 Task: Plan a strategic planning session with department heads for the 17th at 10 AM to 10:30 AM.
Action: Mouse moved to (34, 68)
Screenshot: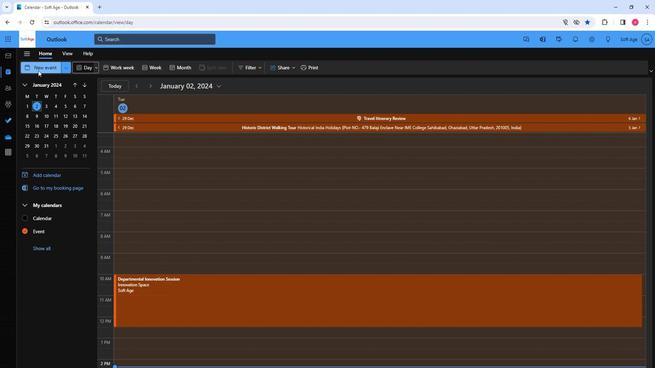 
Action: Mouse pressed left at (34, 68)
Screenshot: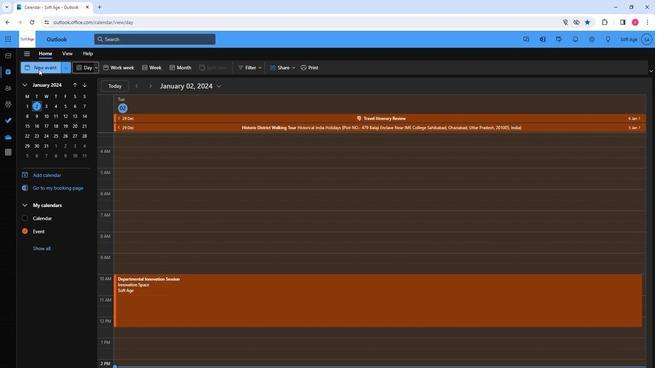 
Action: Mouse moved to (166, 109)
Screenshot: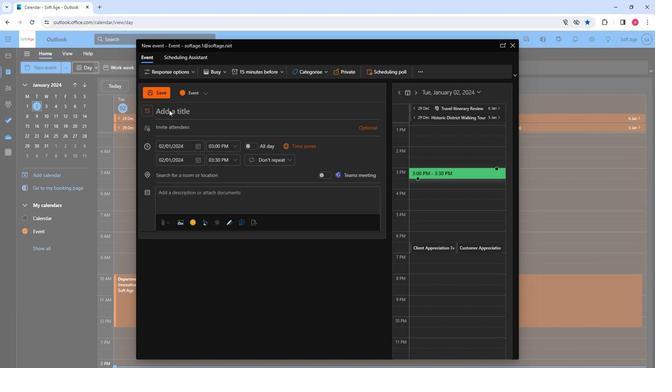 
Action: Mouse pressed left at (166, 109)
Screenshot: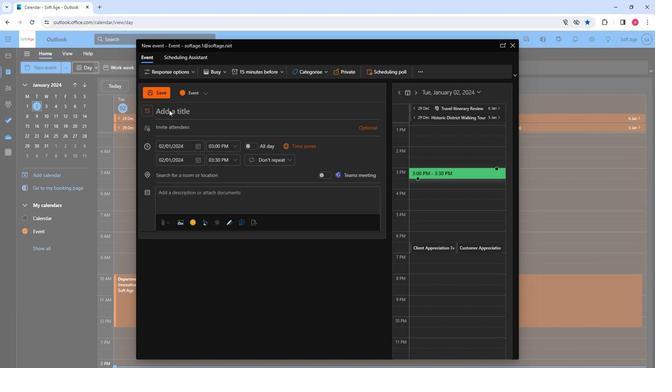 
Action: Key pressed <Key.shift>Strategic<Key.space><Key.shift>Planning<Key.space><Key.shift><Key.shift><Key.shift><Key.shift><Key.shift><Key.shift><Key.shift><Key.shift><Key.shift><Key.shift><Key.shift>Session
Screenshot: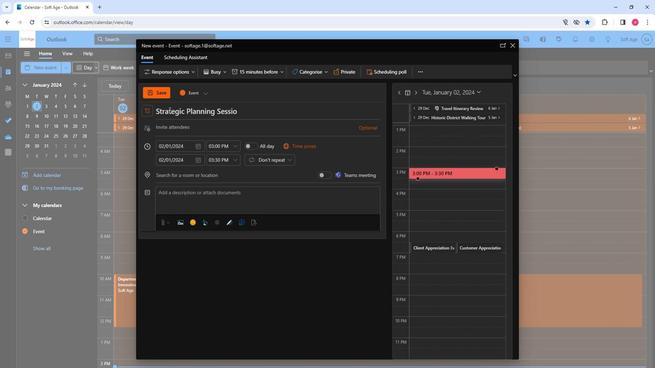 
Action: Mouse moved to (188, 129)
Screenshot: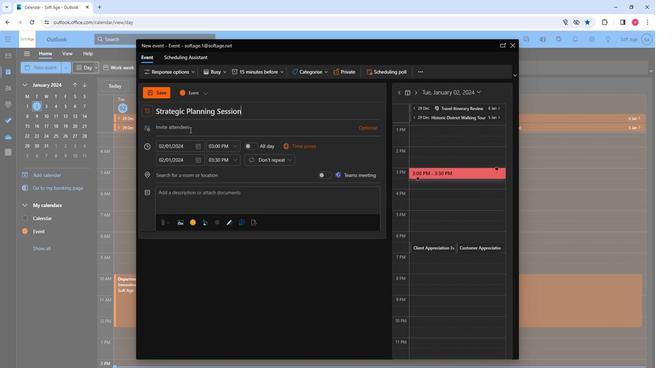 
Action: Mouse pressed left at (188, 129)
Screenshot: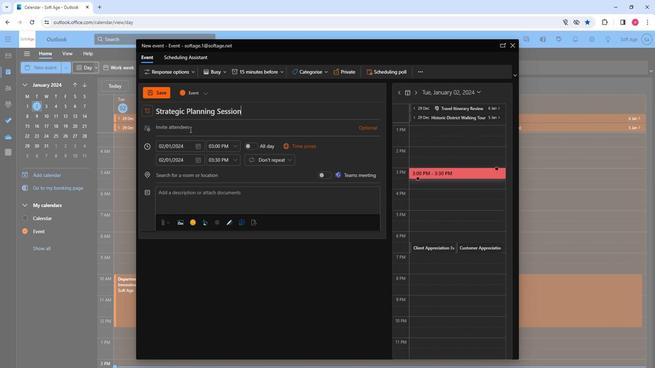 
Action: Mouse moved to (188, 129)
Screenshot: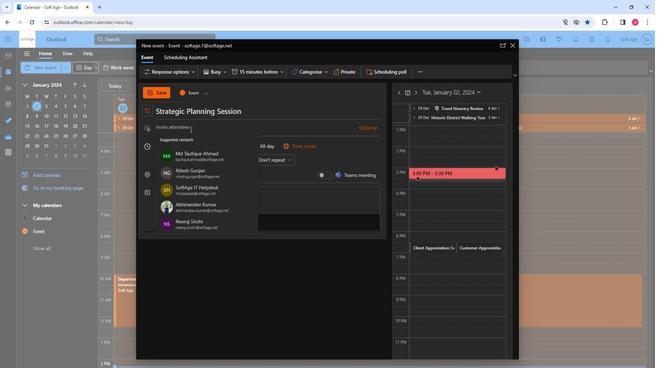 
Action: Key pressed s
Screenshot: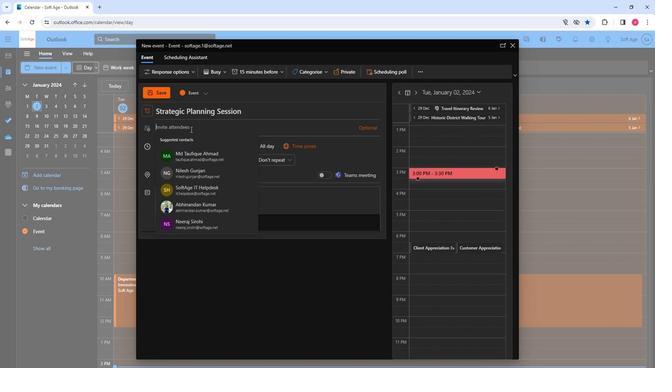 
Action: Mouse moved to (186, 161)
Screenshot: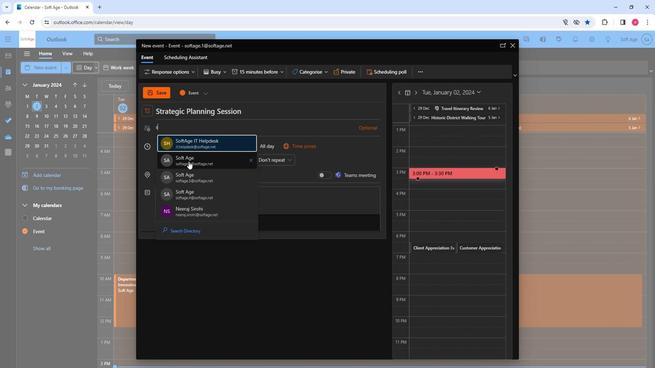 
Action: Mouse pressed left at (186, 161)
Screenshot: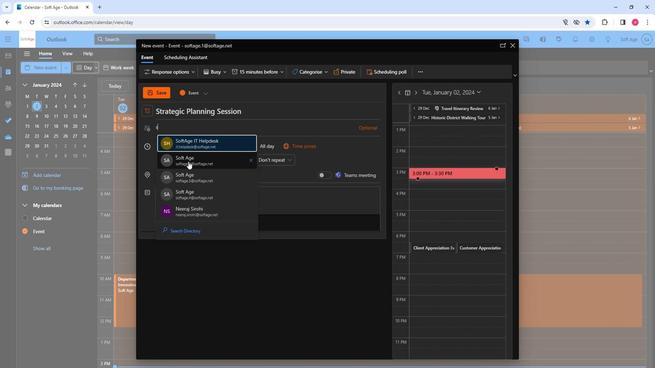 
Action: Key pressed so
Screenshot: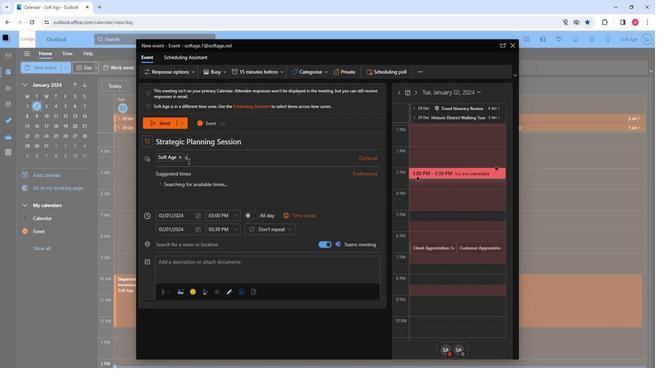 
Action: Mouse moved to (213, 208)
Screenshot: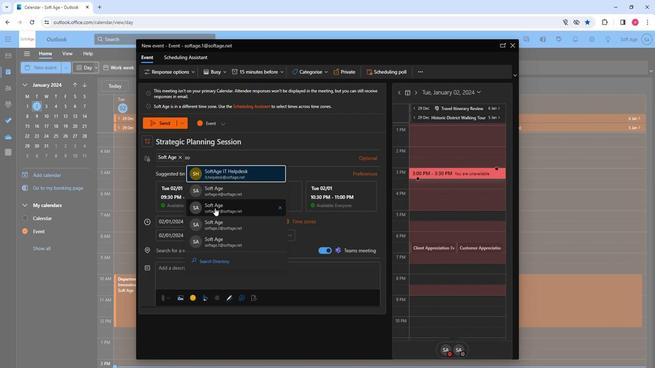 
Action: Mouse pressed left at (213, 208)
Screenshot: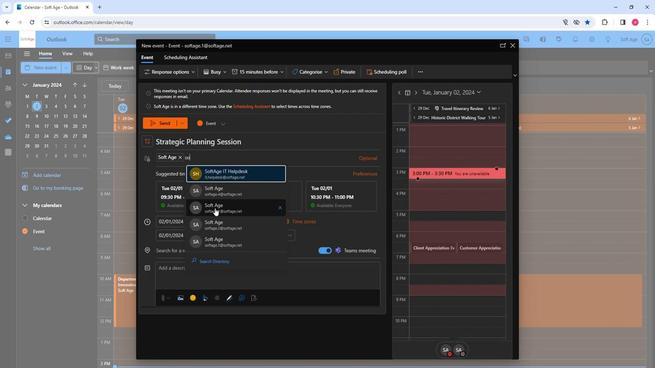 
Action: Key pressed so
Screenshot: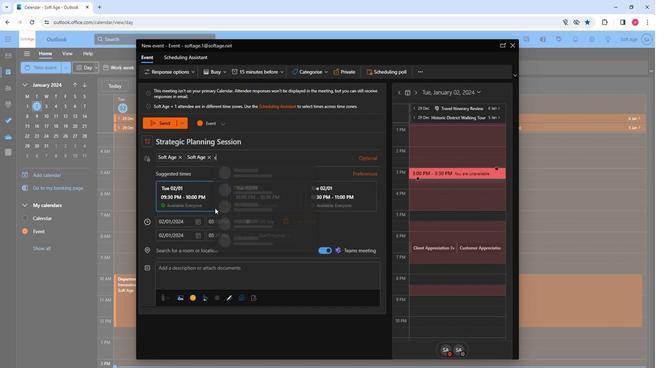
Action: Mouse moved to (243, 228)
Screenshot: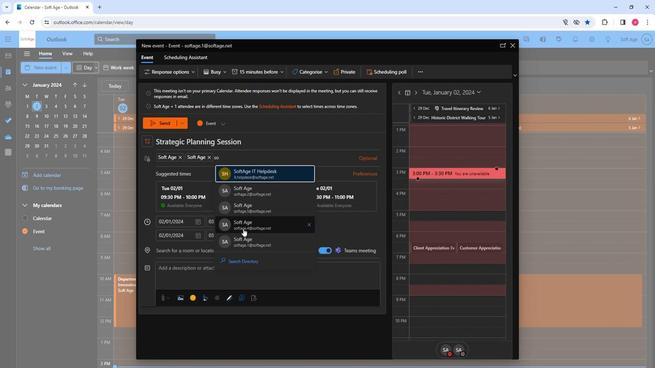 
Action: Mouse pressed left at (243, 228)
Screenshot: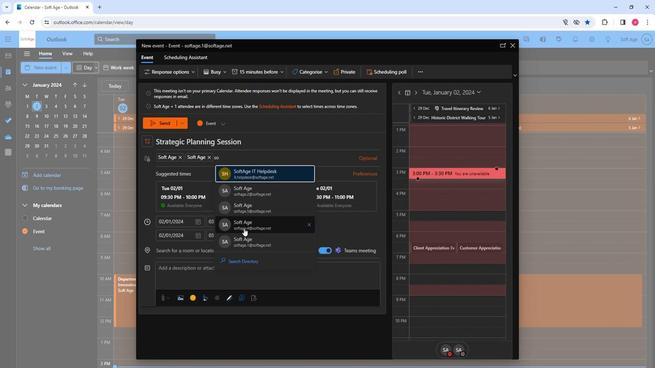 
Action: Key pressed so
Screenshot: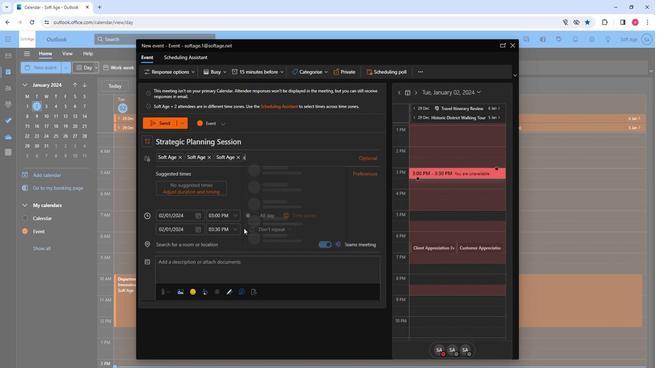 
Action: Mouse moved to (263, 238)
Screenshot: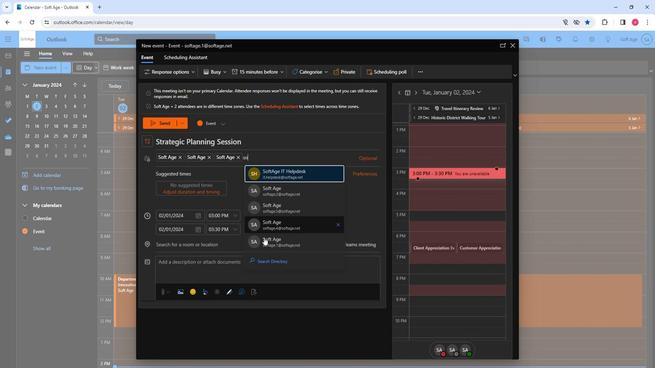 
Action: Mouse pressed left at (263, 238)
Screenshot: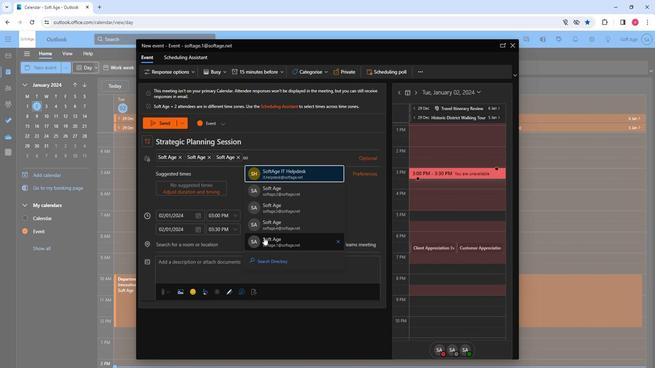 
Action: Mouse moved to (197, 216)
Screenshot: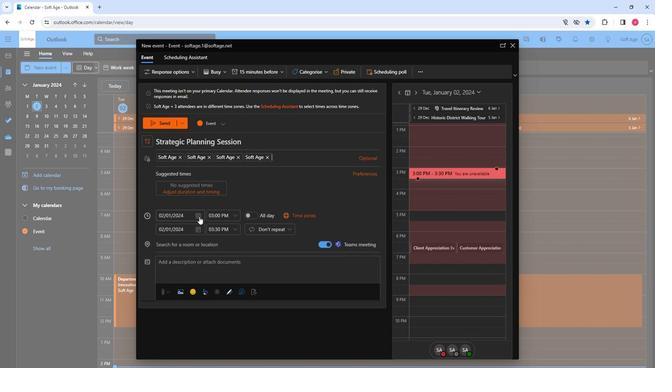 
Action: Mouse pressed left at (197, 216)
Screenshot: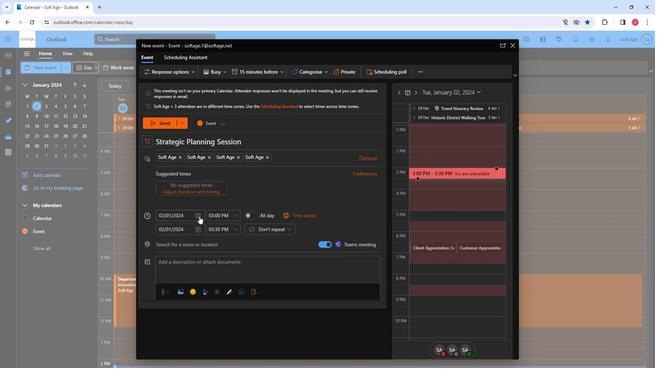 
Action: Mouse moved to (181, 272)
Screenshot: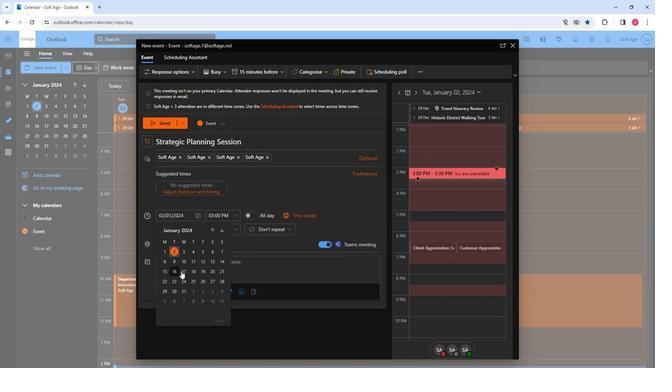 
Action: Mouse pressed left at (181, 272)
Screenshot: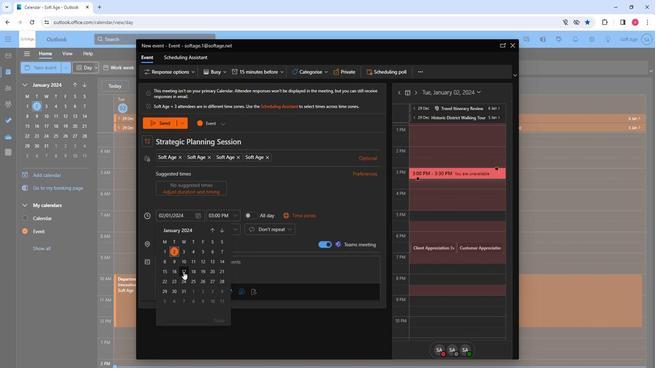 
Action: Mouse moved to (235, 217)
Screenshot: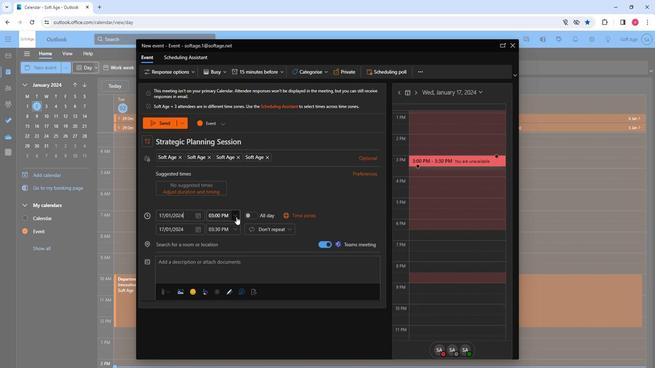 
Action: Mouse pressed left at (235, 217)
Screenshot: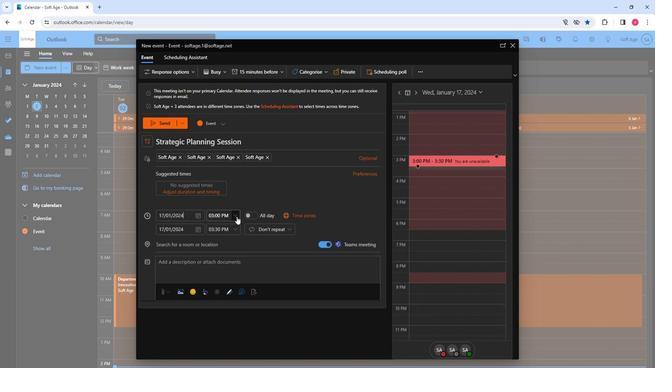 
Action: Mouse moved to (228, 247)
Screenshot: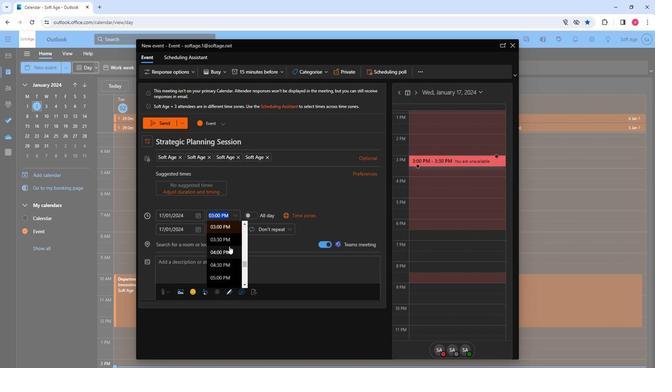 
Action: Mouse scrolled (228, 246) with delta (0, 0)
Screenshot: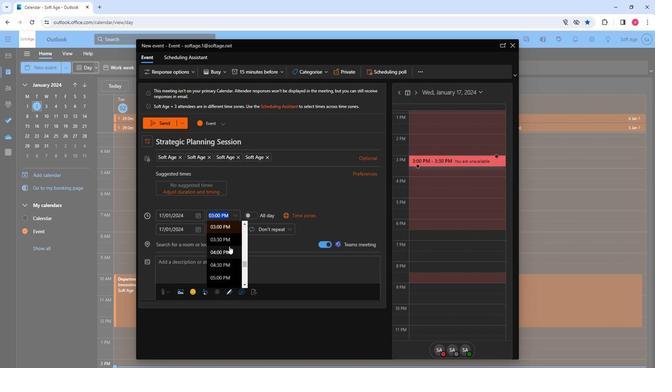 
Action: Mouse moved to (224, 260)
Screenshot: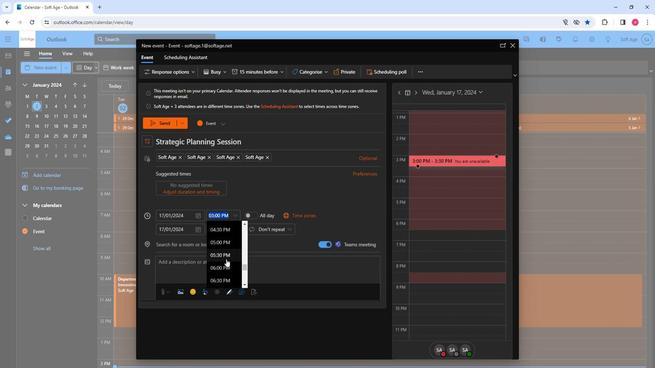
Action: Mouse scrolled (224, 259) with delta (0, 0)
Screenshot: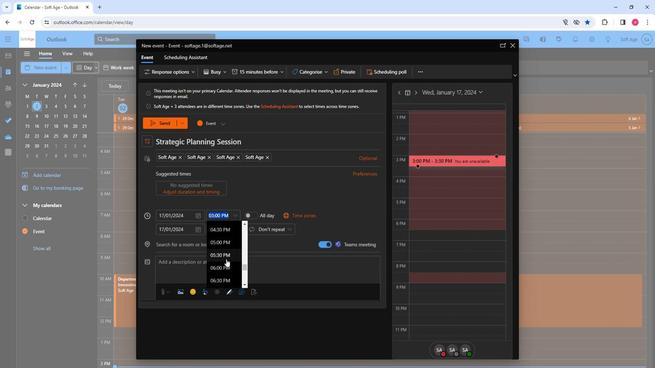 
Action: Mouse moved to (224, 260)
Screenshot: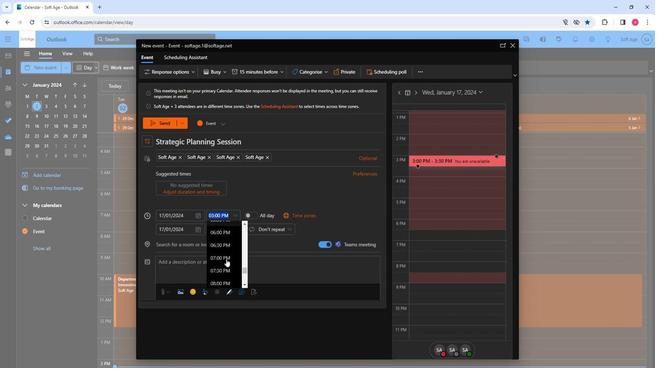 
Action: Mouse scrolled (224, 260) with delta (0, 0)
Screenshot: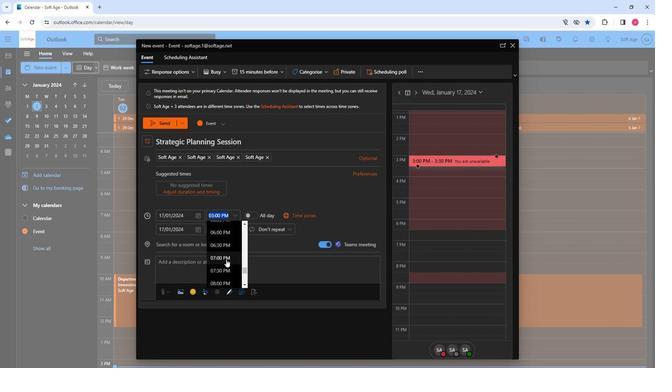 
Action: Mouse moved to (224, 260)
Screenshot: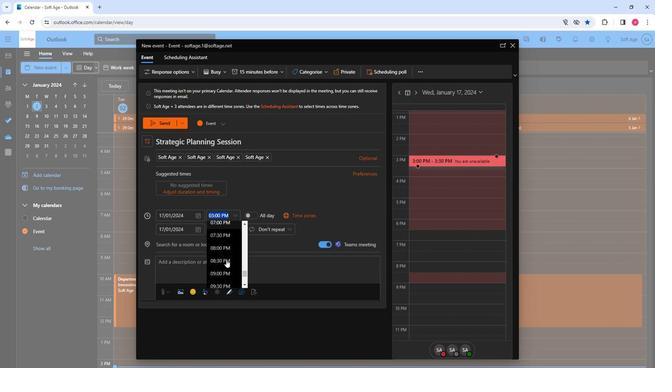
Action: Mouse scrolled (224, 260) with delta (0, 0)
Screenshot: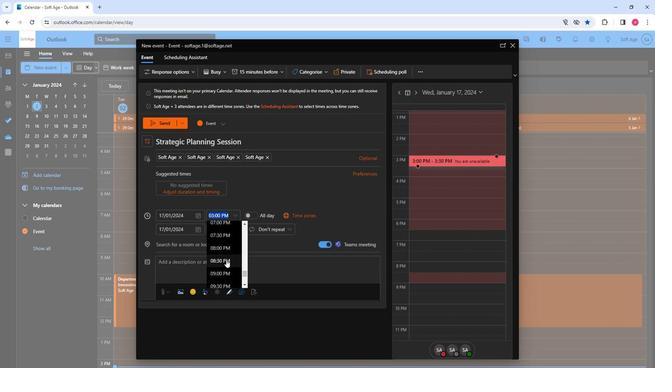 
Action: Mouse moved to (223, 264)
Screenshot: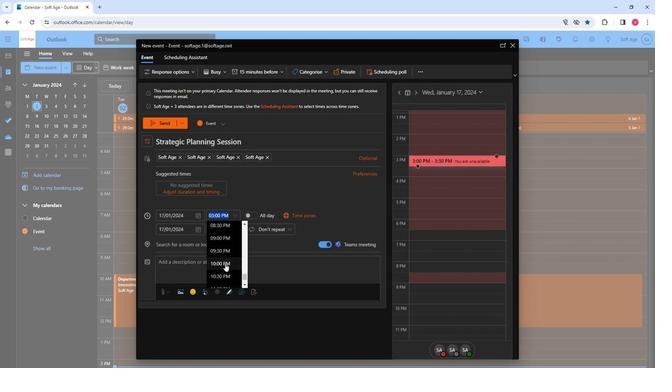 
Action: Mouse pressed left at (223, 264)
Screenshot: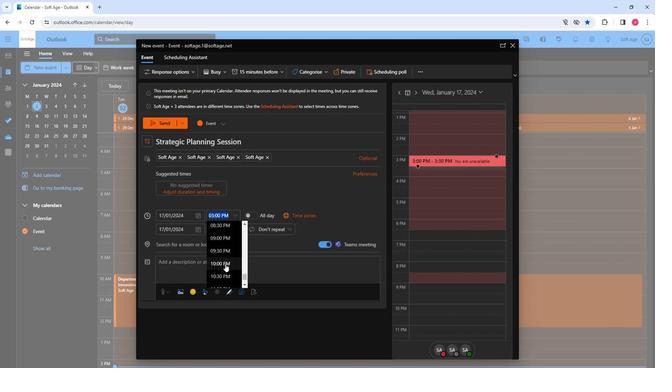
Action: Mouse moved to (237, 213)
Screenshot: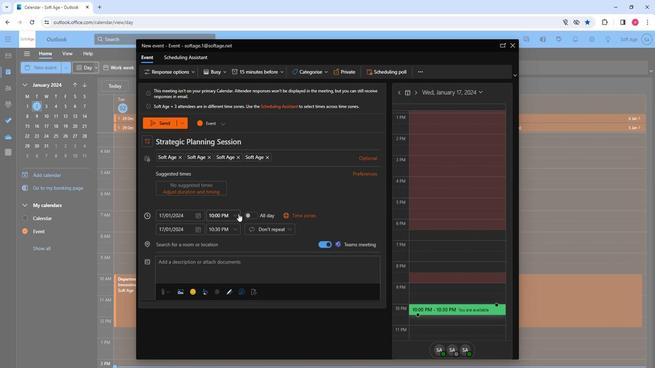 
Action: Mouse pressed left at (237, 213)
Screenshot: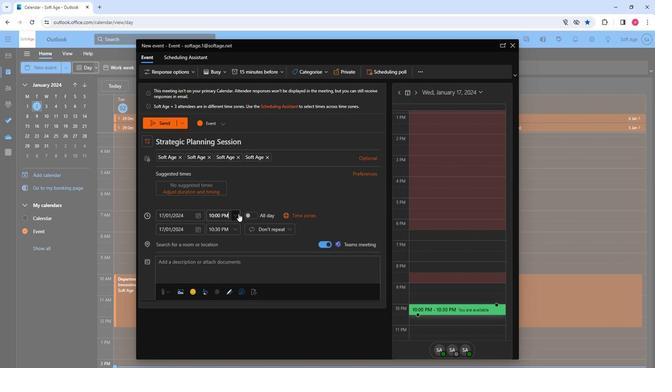 
Action: Mouse moved to (229, 251)
Screenshot: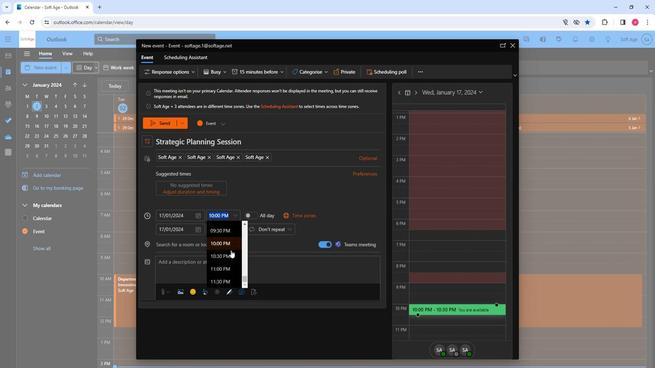 
Action: Mouse scrolled (229, 251) with delta (0, 0)
Screenshot: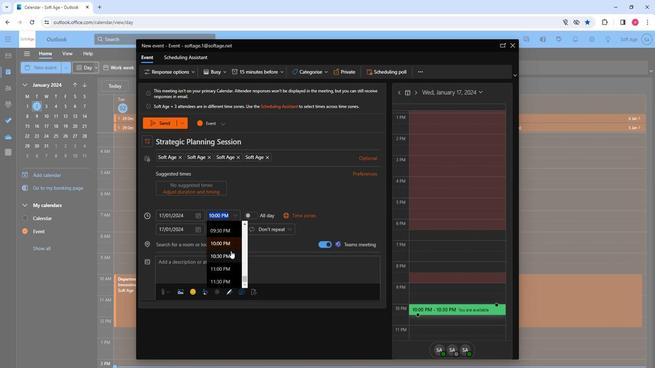 
Action: Mouse scrolled (229, 251) with delta (0, 0)
Screenshot: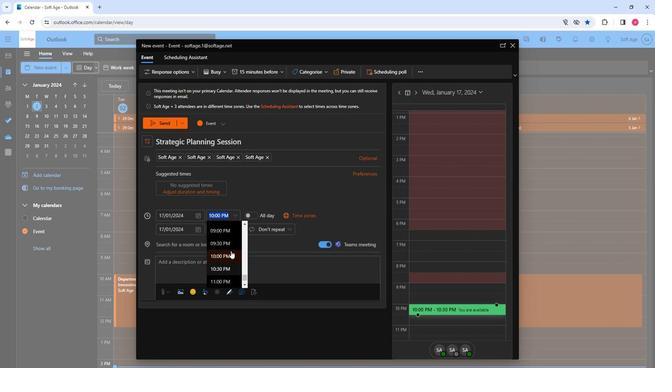 
Action: Mouse scrolled (229, 251) with delta (0, 0)
Screenshot: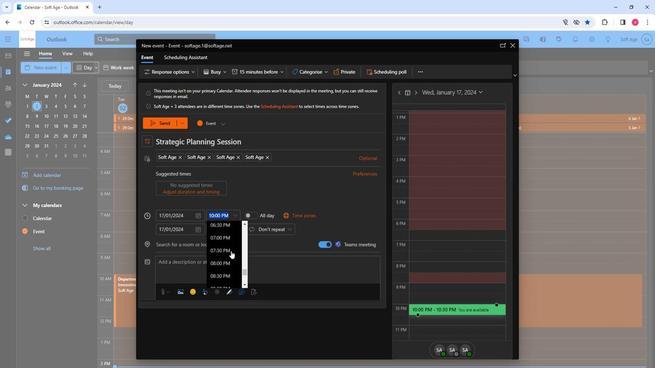 
Action: Mouse scrolled (229, 251) with delta (0, 0)
Screenshot: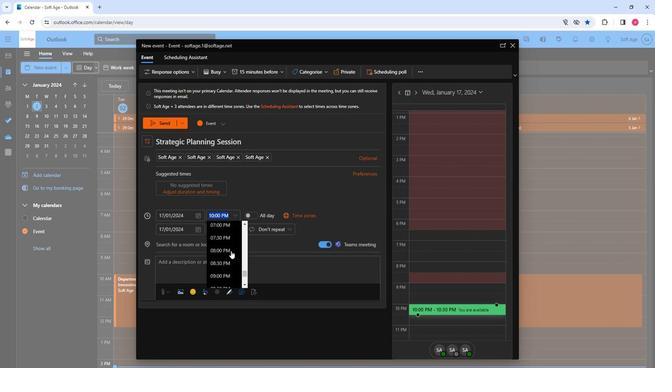 
Action: Mouse scrolled (229, 251) with delta (0, 0)
Screenshot: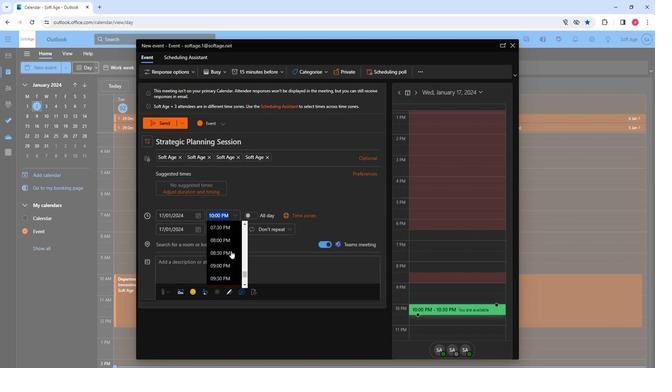 
Action: Mouse scrolled (229, 251) with delta (0, 0)
Screenshot: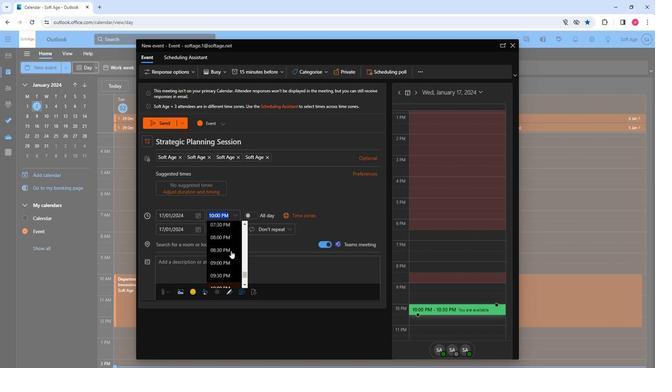 
Action: Mouse scrolled (229, 251) with delta (0, 0)
Screenshot: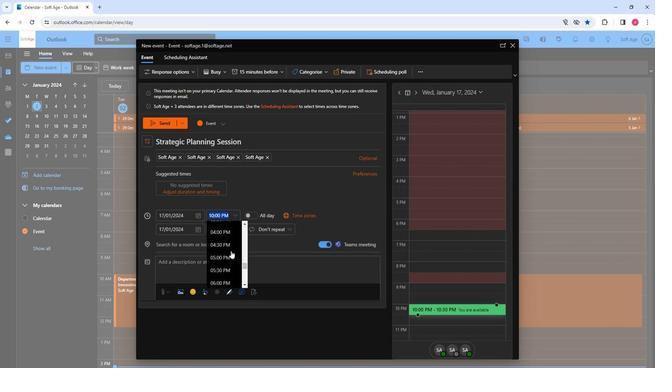 
Action: Mouse scrolled (229, 251) with delta (0, 0)
Screenshot: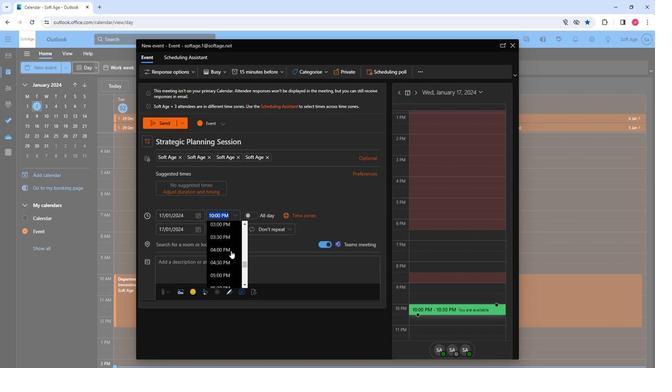 
Action: Mouse scrolled (229, 251) with delta (0, 0)
Screenshot: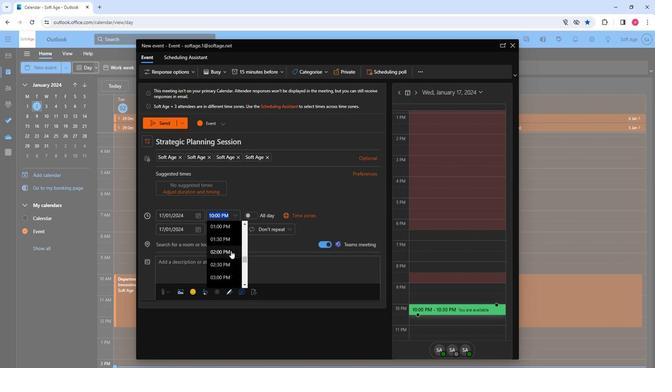 
Action: Mouse moved to (226, 242)
Screenshot: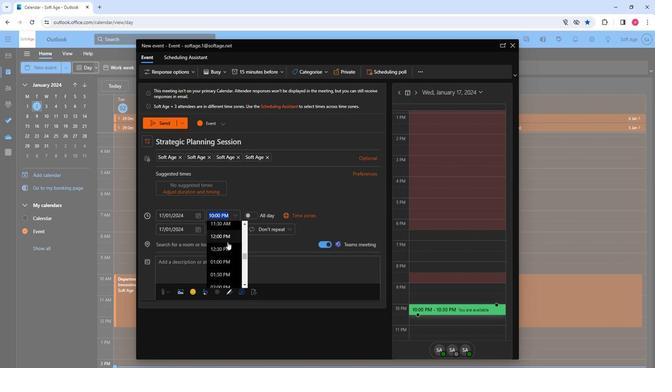 
Action: Mouse scrolled (226, 243) with delta (0, 0)
Screenshot: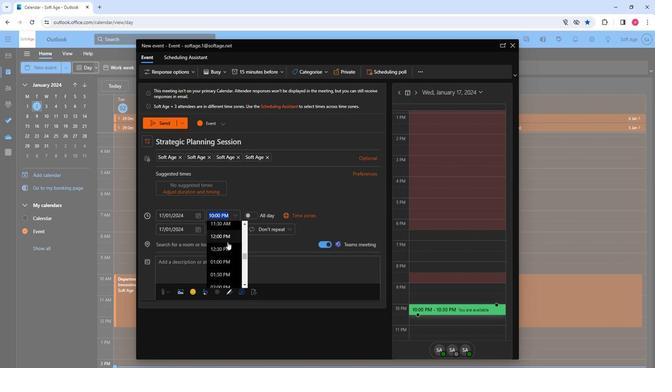 
Action: Mouse moved to (229, 247)
Screenshot: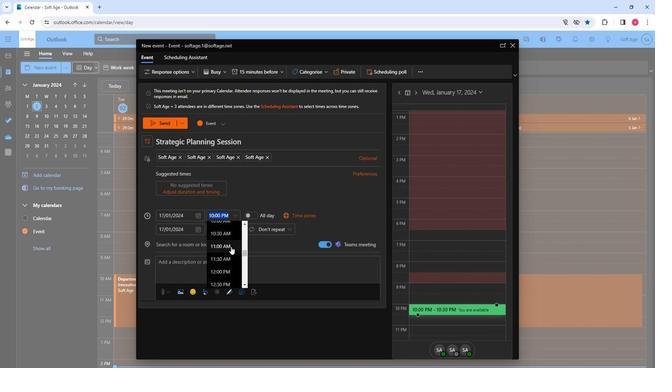 
Action: Mouse scrolled (229, 247) with delta (0, 0)
Screenshot: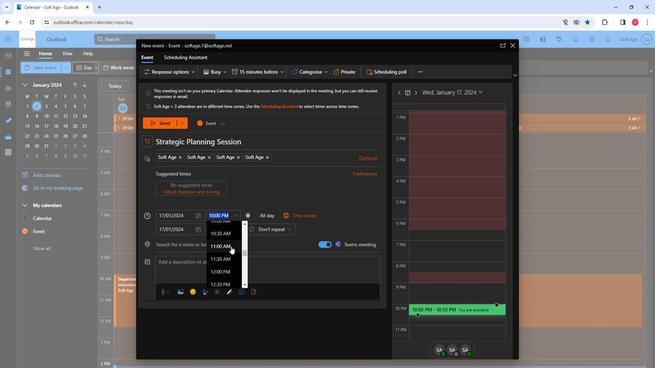 
Action: Mouse moved to (224, 255)
Screenshot: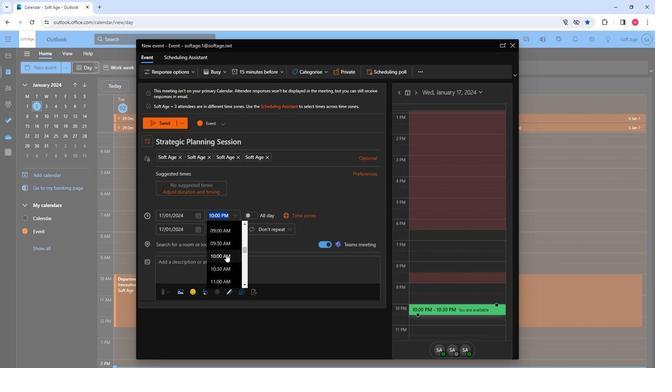 
Action: Mouse pressed left at (224, 255)
Screenshot: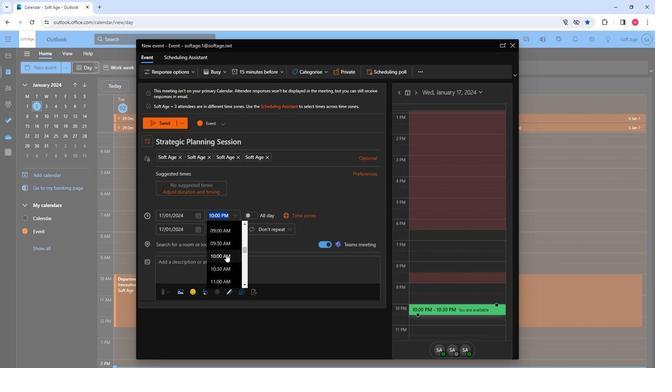 
Action: Mouse moved to (189, 247)
Screenshot: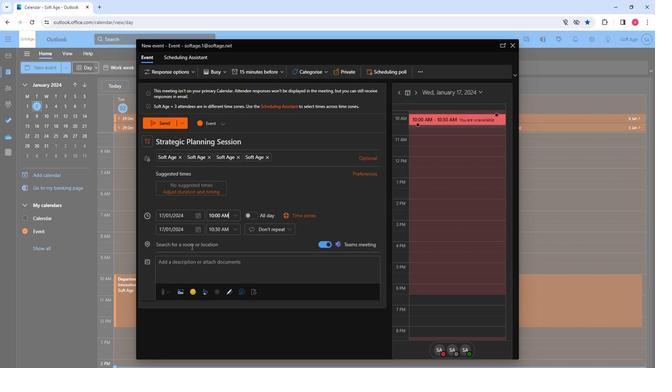 
Action: Mouse pressed left at (189, 247)
Screenshot: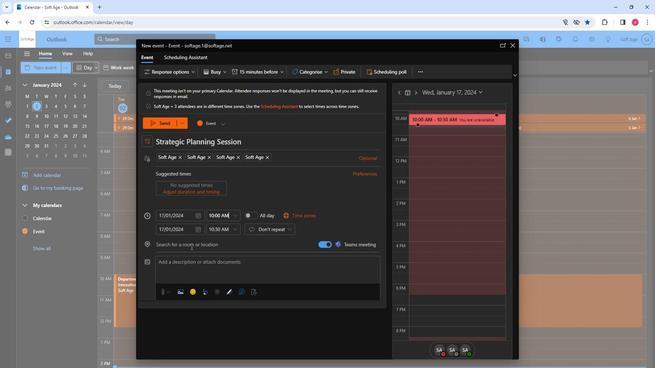 
Action: Key pressed dem
Screenshot: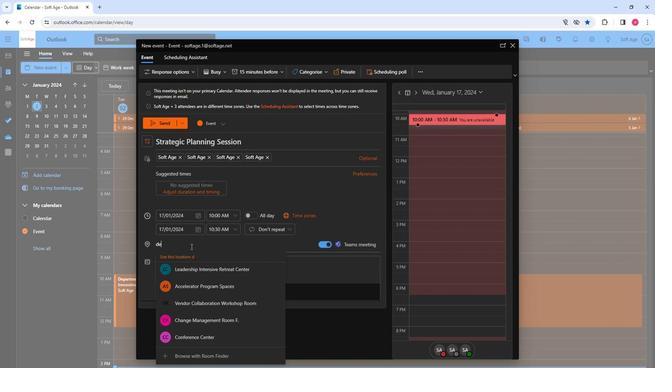 
Action: Mouse moved to (184, 251)
Screenshot: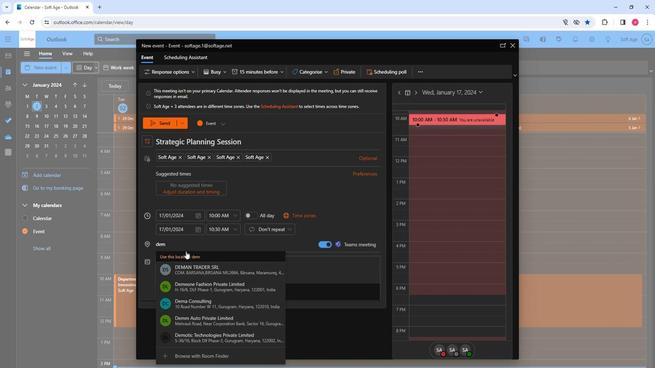 
Action: Key pressed <Key.backspace><Key.backspace><Key.backspace><Key.backspace><Key.backspace>d
Screenshot: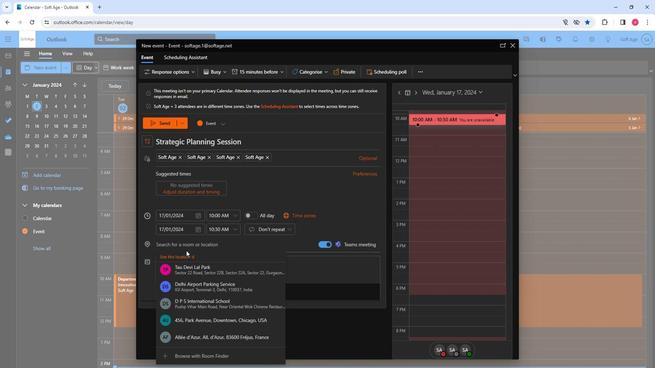 
Action: Mouse moved to (184, 251)
Screenshot: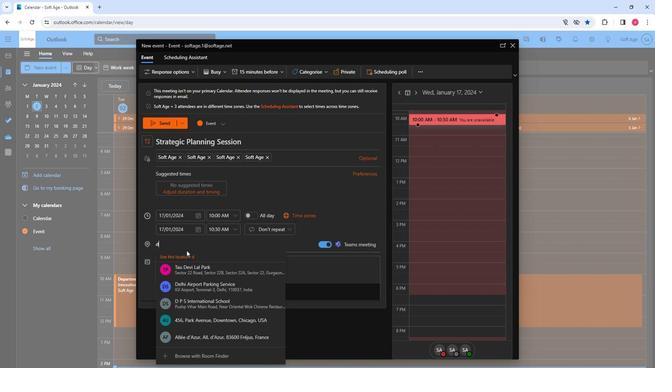 
Action: Key pressed l
Screenshot: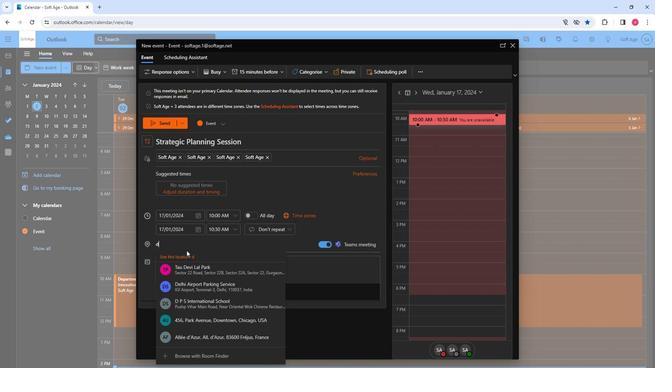 
Action: Mouse moved to (185, 251)
Screenshot: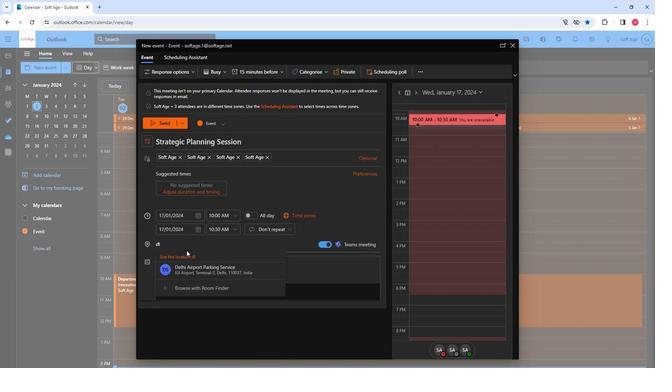 
Action: Key pressed <Key.backspace>
Screenshot: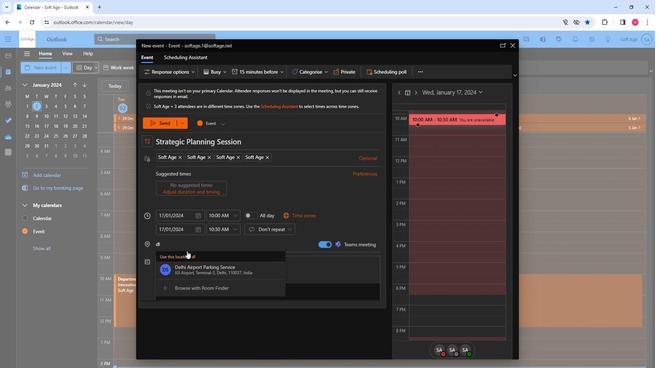 
Action: Mouse moved to (195, 320)
Screenshot: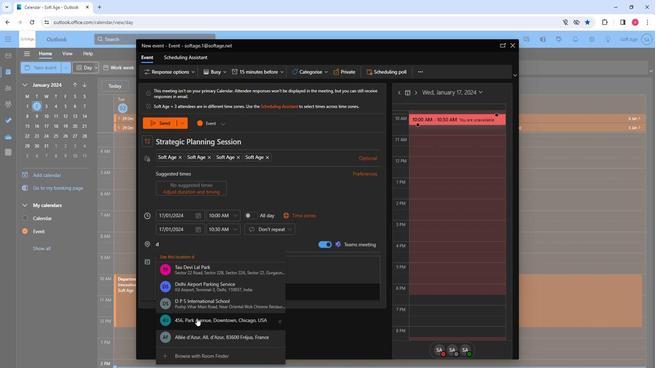 
Action: Mouse pressed left at (195, 320)
Screenshot: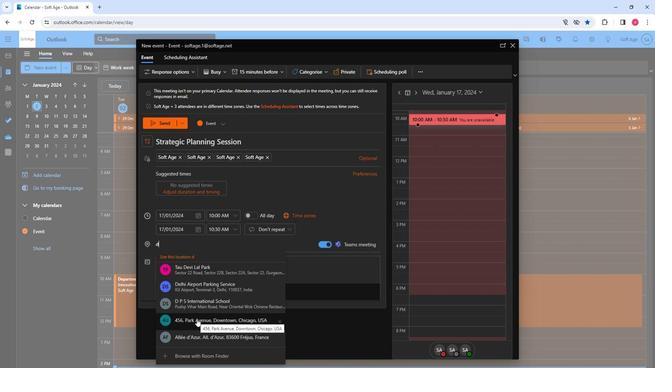 
Action: Mouse moved to (180, 275)
Screenshot: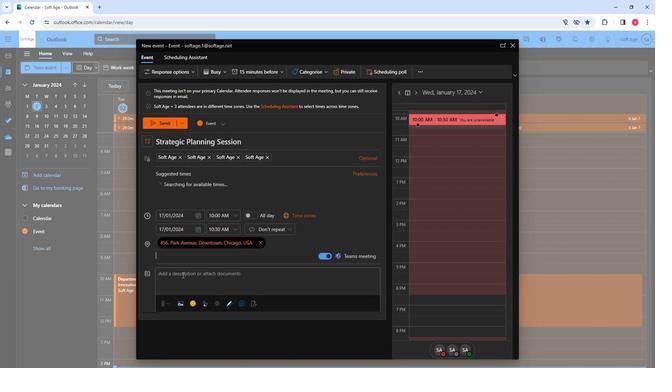 
Action: Mouse pressed left at (180, 275)
Screenshot: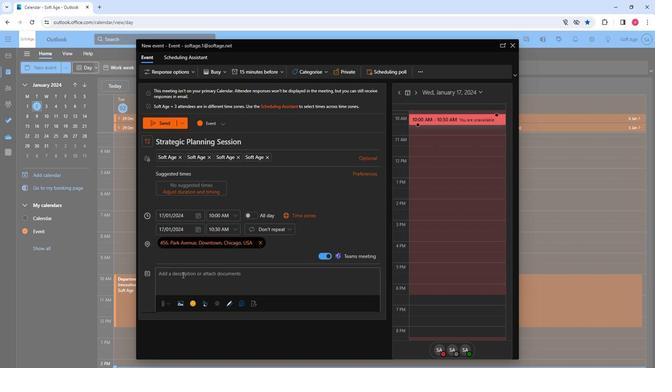 
Action: Key pressed <Key.shift>Elevate<Key.space>strategy<Key.space>together<Key.shift>!<Key.space><Key.shift>Join<Key.space>our<Key.space>planning<Key.space>session<Key.space>with<Key.space>department<Key.space>heads<Key.space>next<Key.space>month<Key.space><Key.backspace>.<Key.space><Key.shift>Collaborate<Key.space>on<Key.space>goals<Key.space><Key.backspace>,<Key.space>align<Key.space>vision,<Key.space>and<Key.space>pave<Key.space>the<Key.space>way<Key.space>for<Key.space>collective<Key.space>success.<Key.space><Key.shift>Ready<Key.space>for<Key.space>strategic<Key.space>brilliance<Key.shift><Key.shift><Key.shift><Key.shift><Key.shift><Key.shift><Key.shift><Key.shift><Key.shift><Key.shift><Key.shift><Key.shift><Key.shift>!
Screenshot: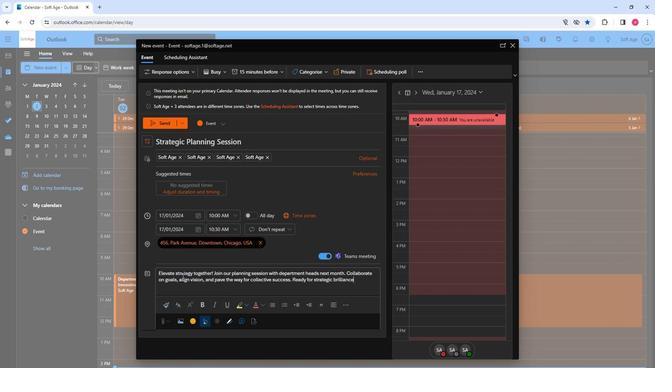 
Action: Mouse moved to (212, 284)
Screenshot: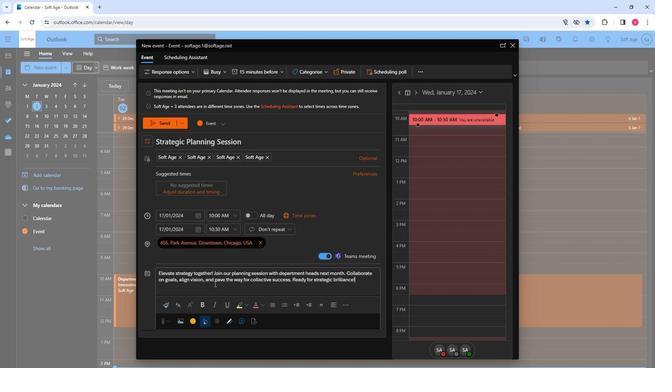 
Action: Mouse pressed left at (212, 284)
Screenshot: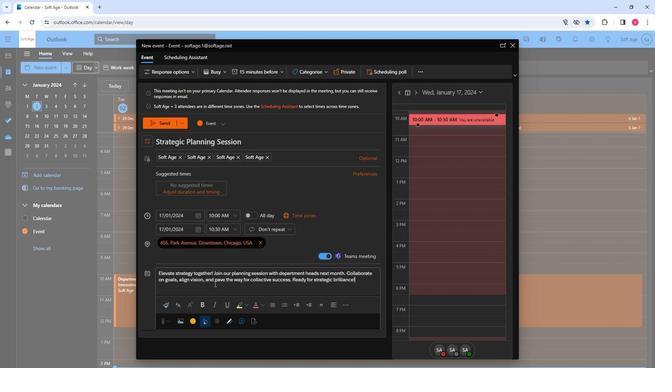 
Action: Mouse pressed left at (212, 284)
Screenshot: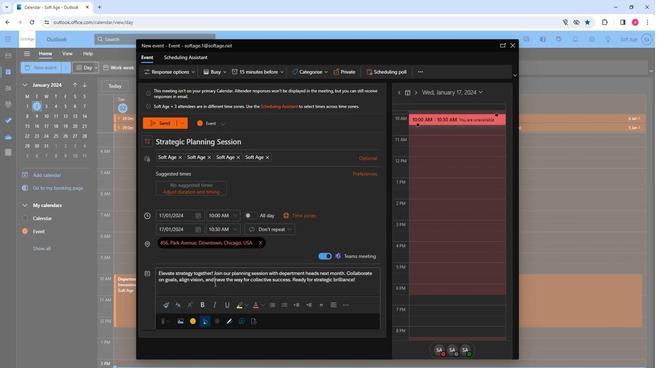 
Action: Mouse pressed left at (212, 284)
Screenshot: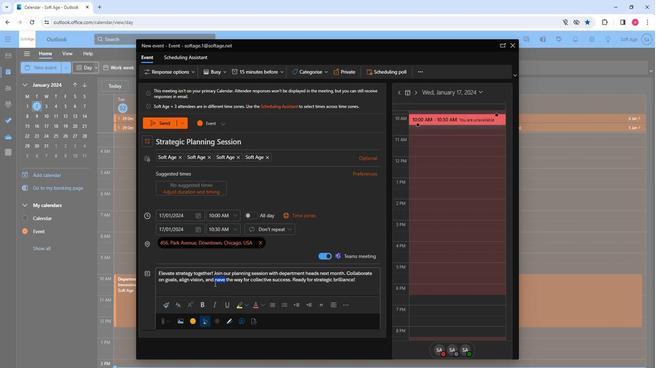 
Action: Mouse moved to (254, 275)
Screenshot: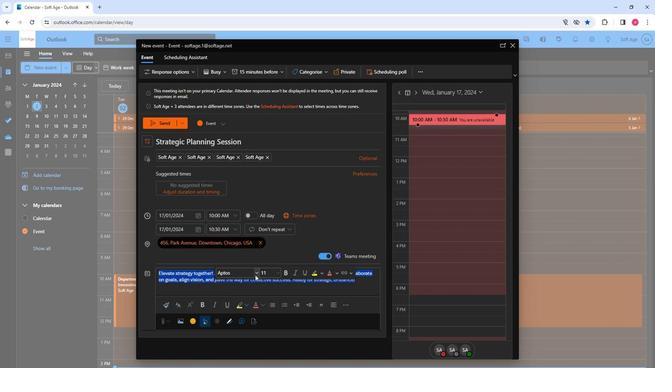 
Action: Mouse pressed left at (254, 275)
Screenshot: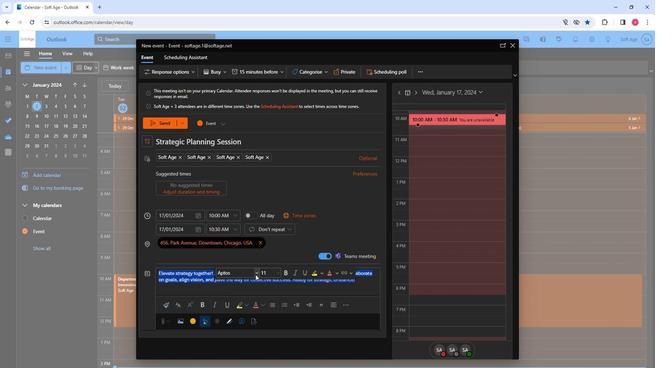 
Action: Mouse moved to (244, 250)
Screenshot: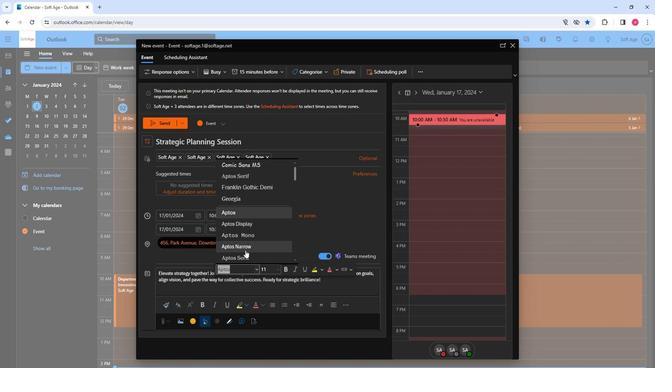 
Action: Mouse scrolled (244, 250) with delta (0, 0)
Screenshot: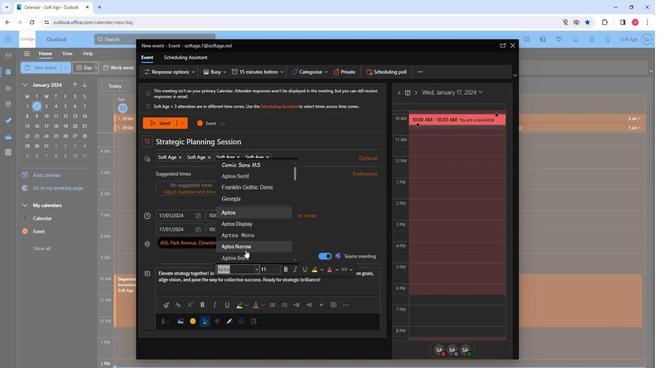 
Action: Mouse moved to (244, 246)
Screenshot: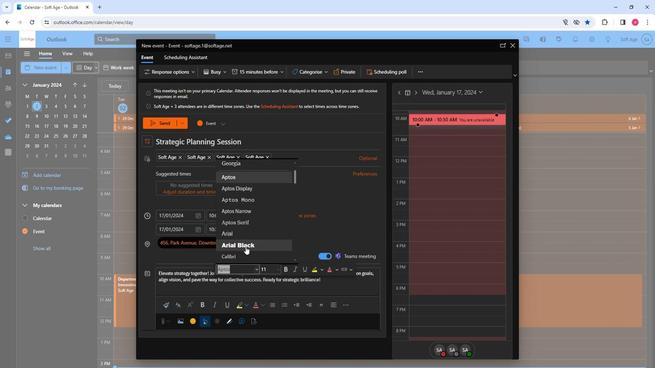 
Action: Mouse scrolled (244, 246) with delta (0, 0)
Screenshot: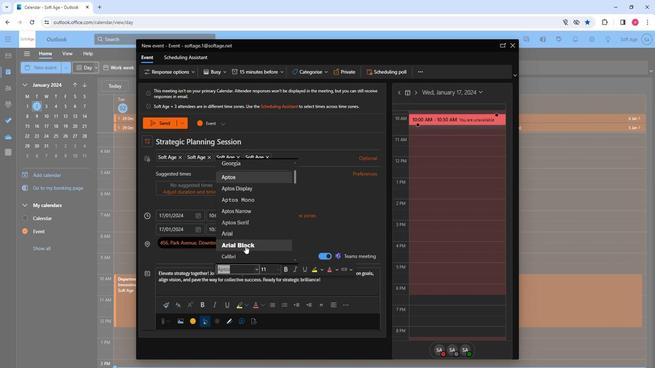 
Action: Mouse moved to (242, 233)
Screenshot: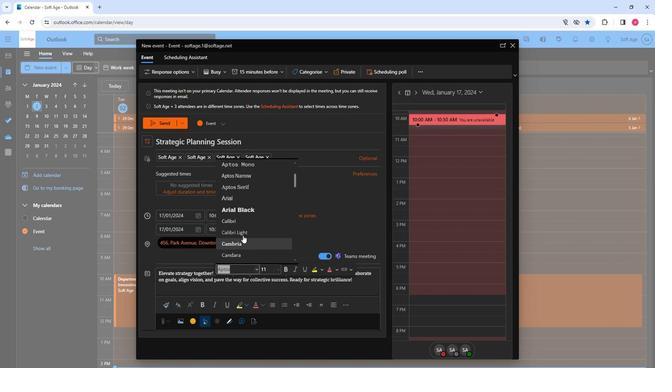 
Action: Mouse pressed left at (242, 233)
Screenshot: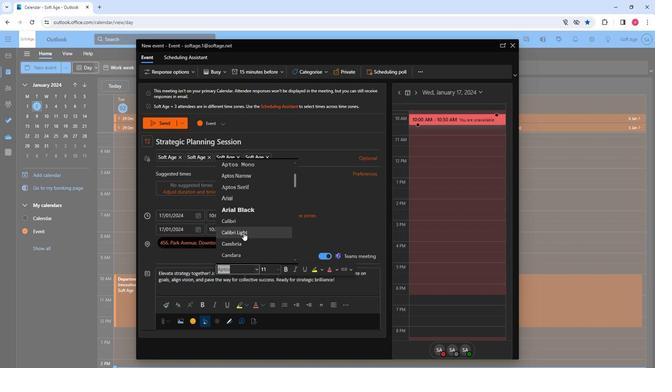 
Action: Mouse moved to (278, 271)
Screenshot: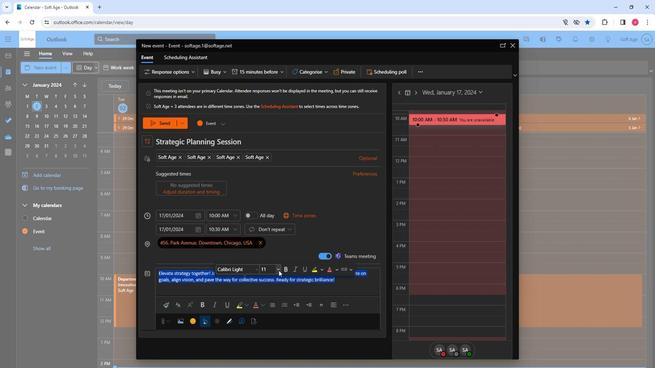 
Action: Mouse pressed left at (278, 271)
Screenshot: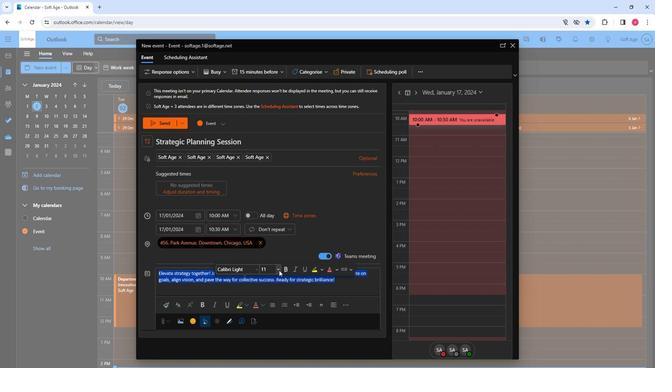 
Action: Mouse moved to (271, 213)
Screenshot: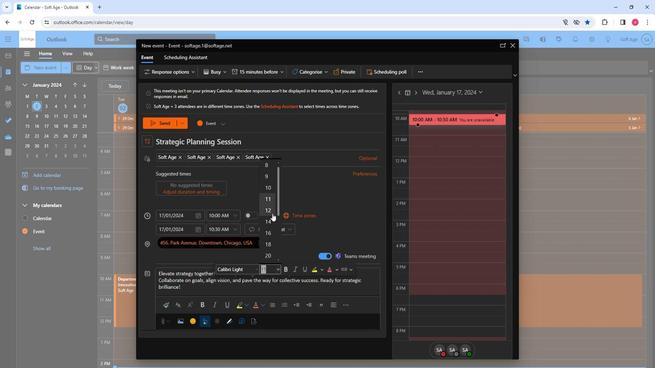 
Action: Mouse pressed left at (271, 213)
Screenshot: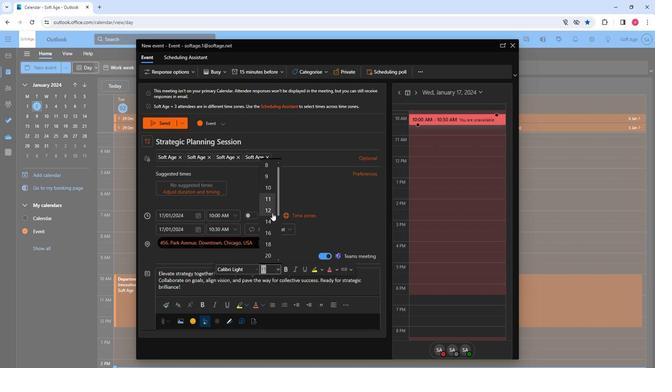 
Action: Mouse moved to (293, 272)
Screenshot: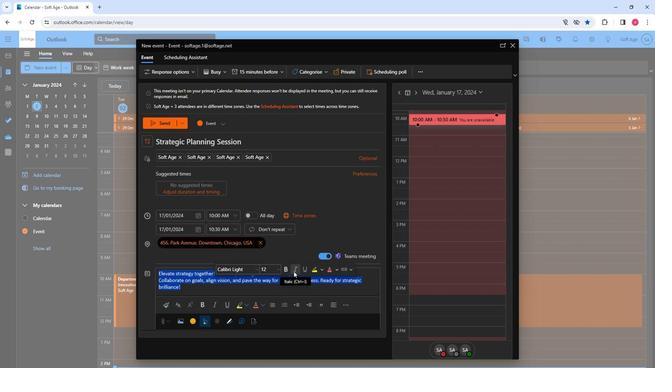 
Action: Mouse pressed left at (293, 272)
Screenshot: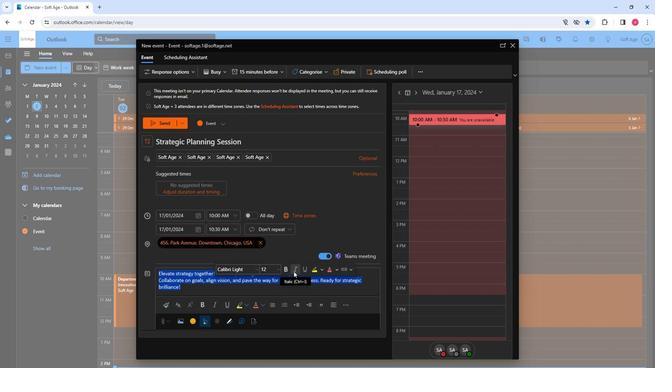 
Action: Mouse moved to (335, 306)
Screenshot: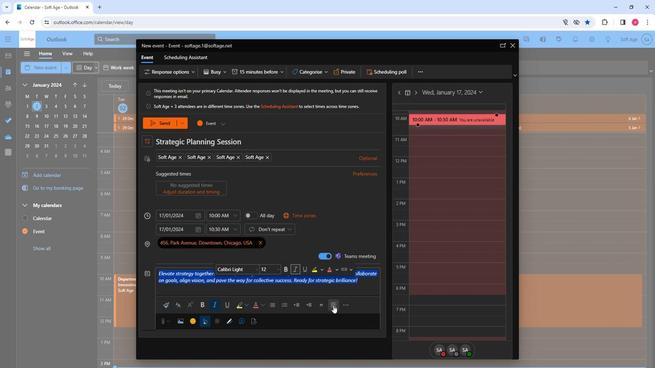 
Action: Mouse pressed left at (335, 306)
Screenshot: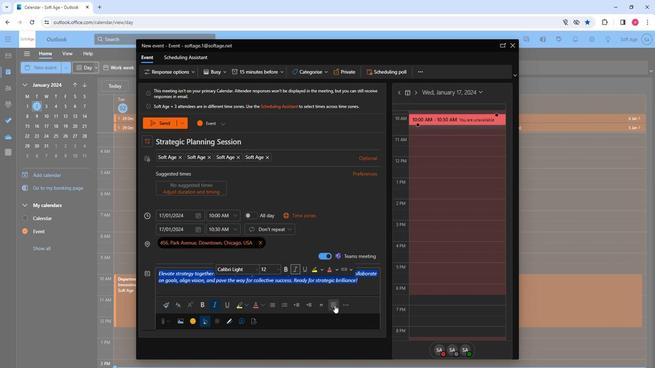 
Action: Mouse moved to (312, 307)
Screenshot: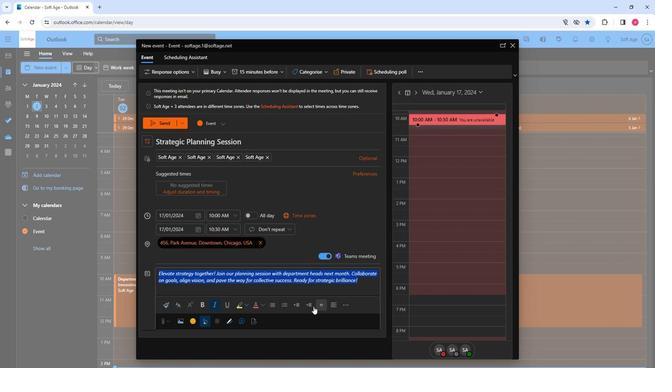 
Action: Mouse pressed left at (312, 307)
Screenshot: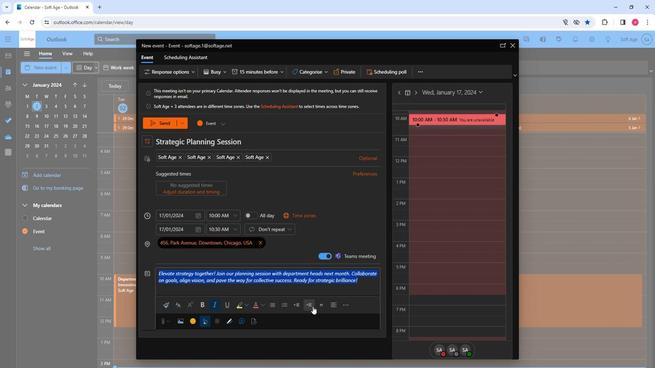 
Action: Mouse moved to (264, 308)
Screenshot: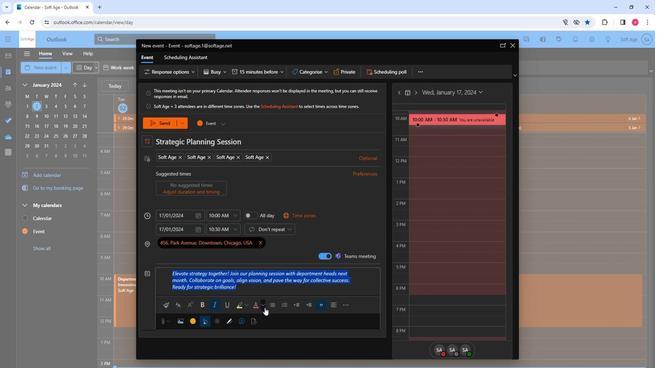 
Action: Mouse pressed left at (264, 308)
Screenshot: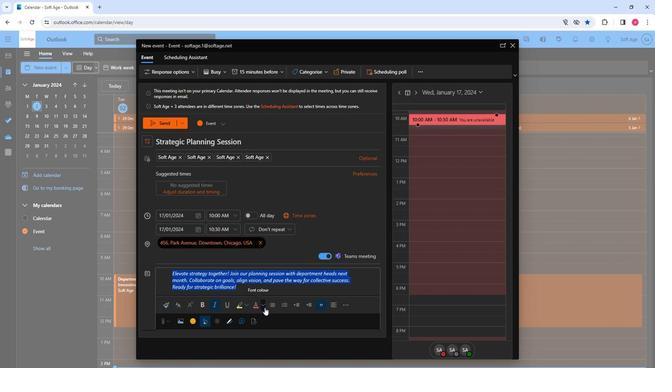 
Action: Mouse moved to (312, 279)
Screenshot: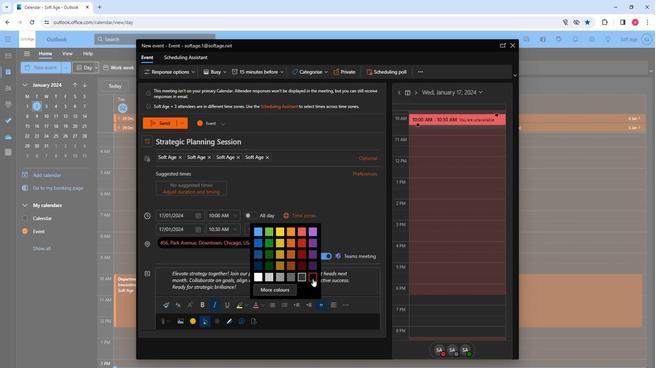 
Action: Mouse pressed left at (312, 279)
Screenshot: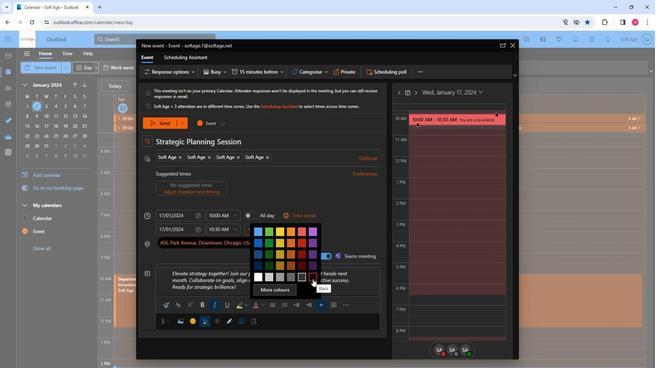 
Action: Mouse moved to (318, 295)
Screenshot: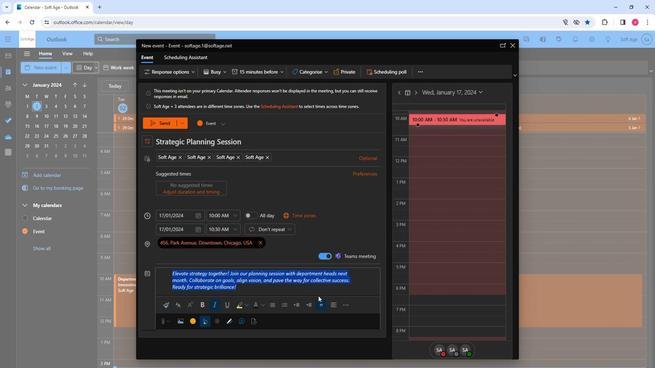 
Action: Mouse pressed left at (318, 295)
Screenshot: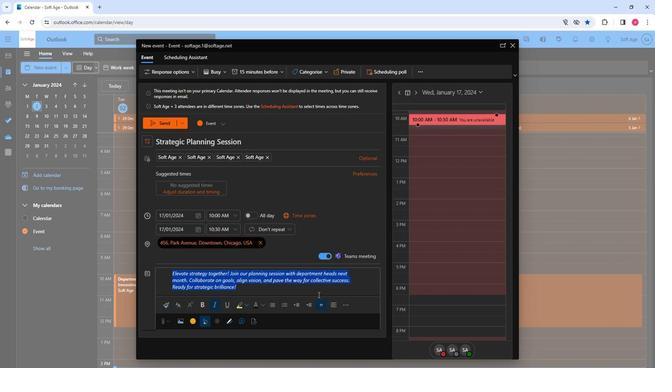 
Action: Mouse moved to (166, 123)
Screenshot: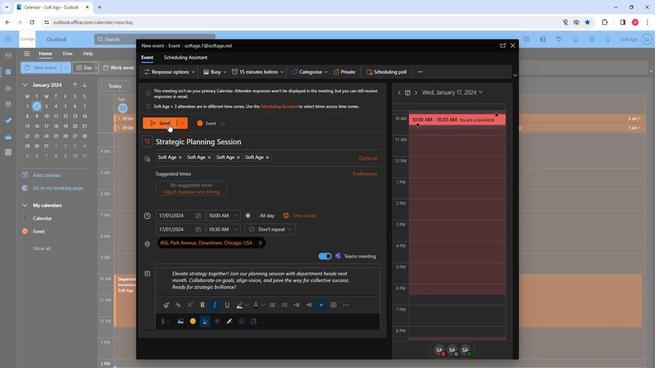 
Action: Mouse pressed left at (166, 123)
Screenshot: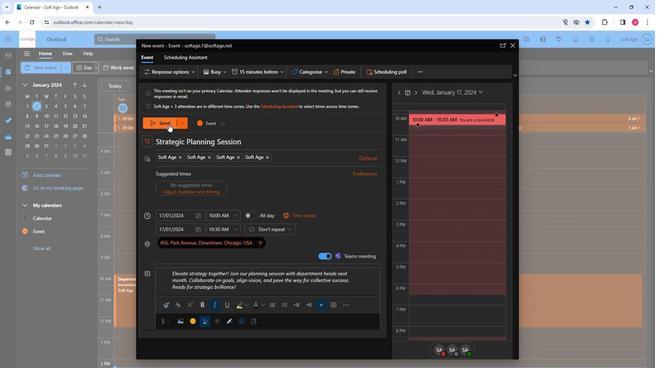 
Action: Mouse moved to (222, 204)
Screenshot: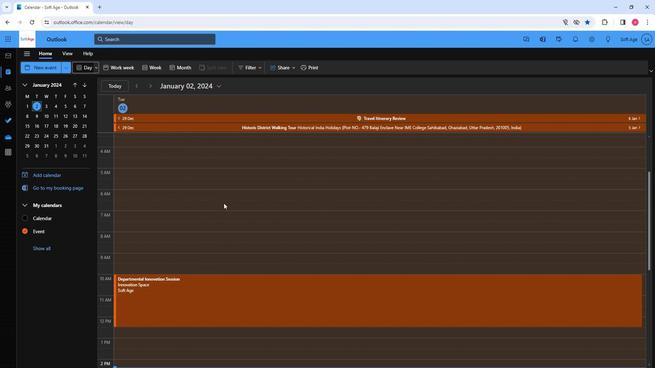 
